 Task: Create new trusted network access through which users can log in to salesforce.com
Action: Mouse moved to (150, 224)
Screenshot: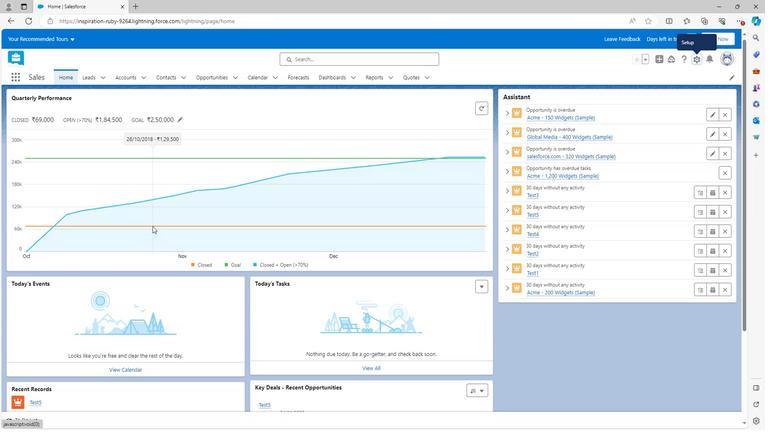
Action: Mouse scrolled (150, 223) with delta (0, 0)
Screenshot: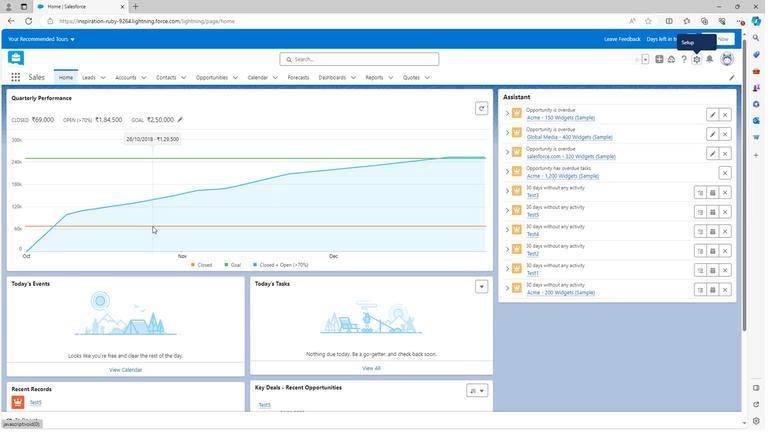 
Action: Mouse scrolled (150, 223) with delta (0, 0)
Screenshot: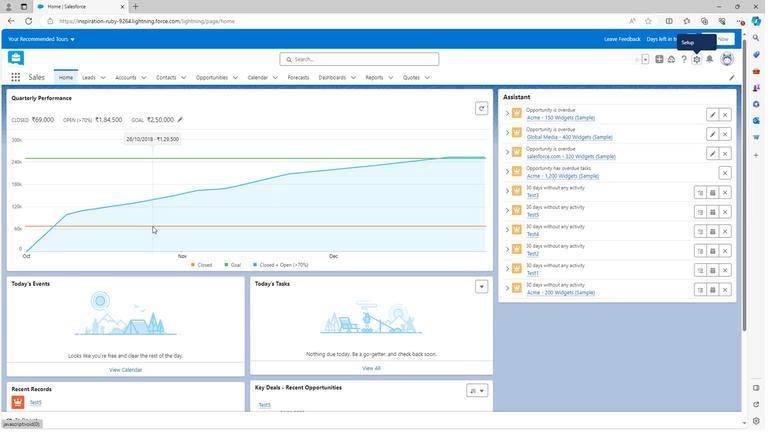 
Action: Mouse moved to (150, 224)
Screenshot: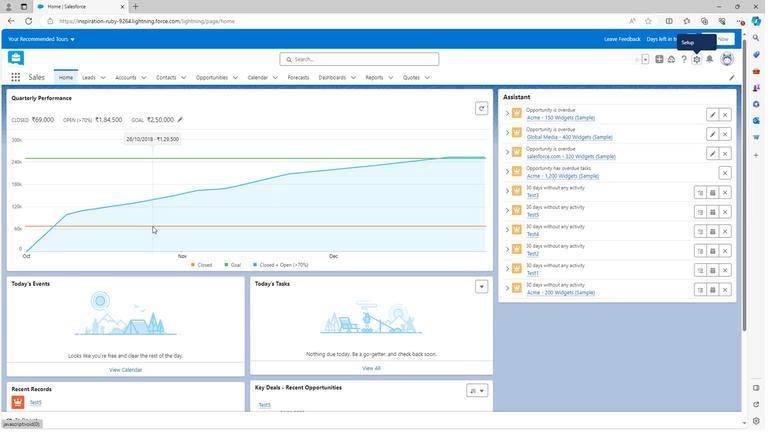 
Action: Mouse scrolled (150, 223) with delta (0, 0)
Screenshot: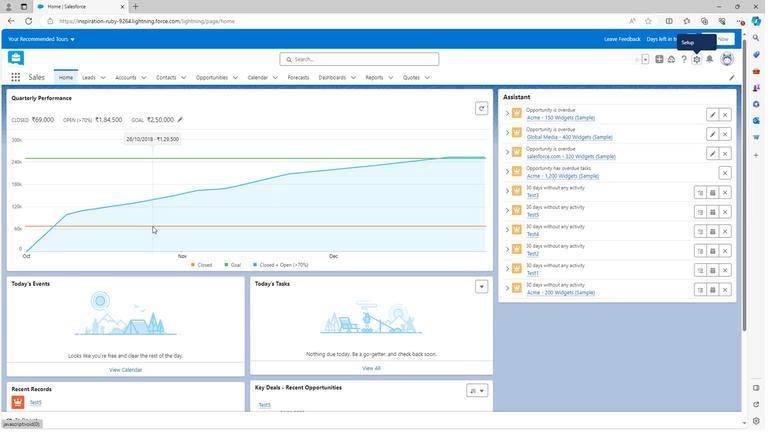 
Action: Mouse scrolled (150, 224) with delta (0, 0)
Screenshot: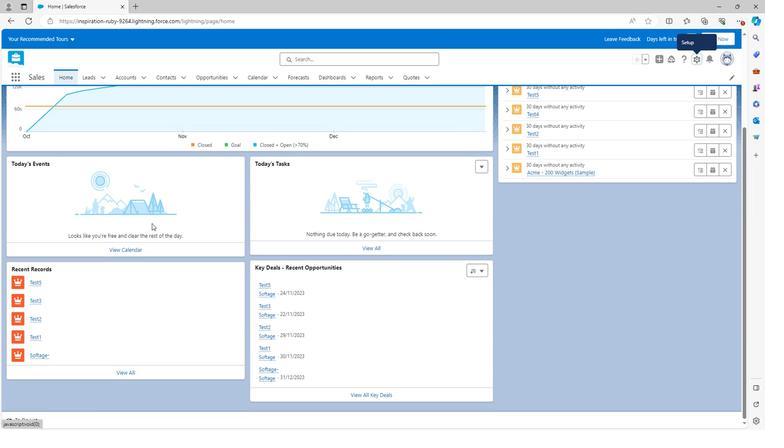 
Action: Mouse scrolled (150, 224) with delta (0, 0)
Screenshot: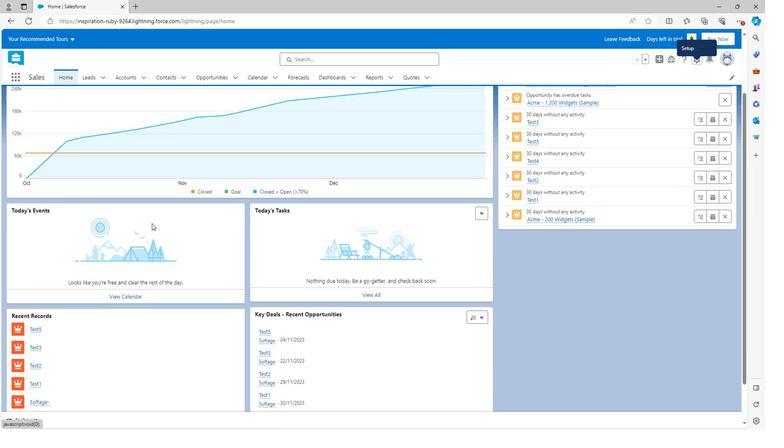 
Action: Mouse scrolled (150, 224) with delta (0, 0)
Screenshot: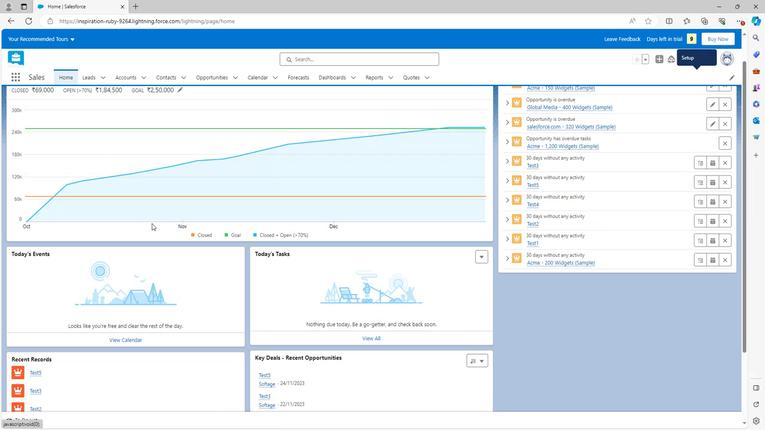 
Action: Mouse moved to (694, 56)
Screenshot: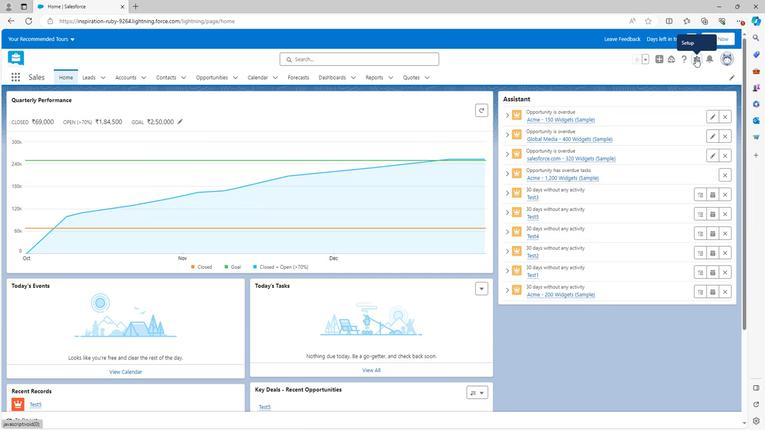 
Action: Mouse pressed left at (694, 56)
Screenshot: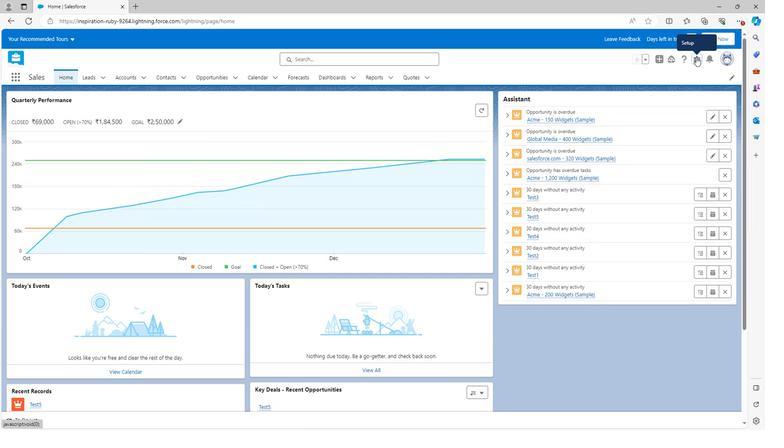 
Action: Mouse moved to (654, 83)
Screenshot: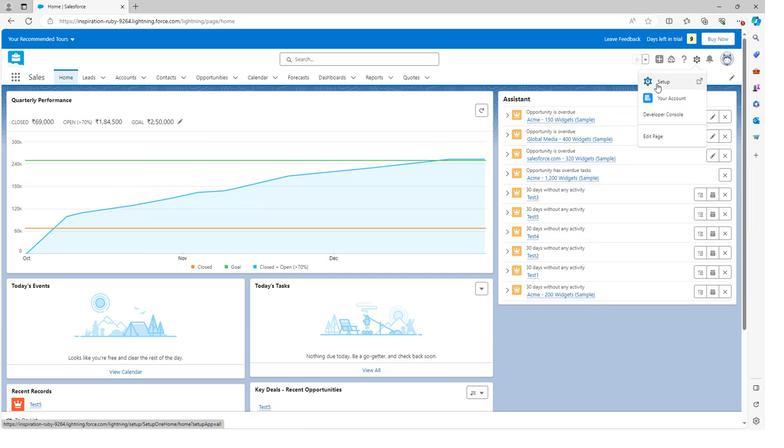 
Action: Mouse pressed left at (654, 83)
Screenshot: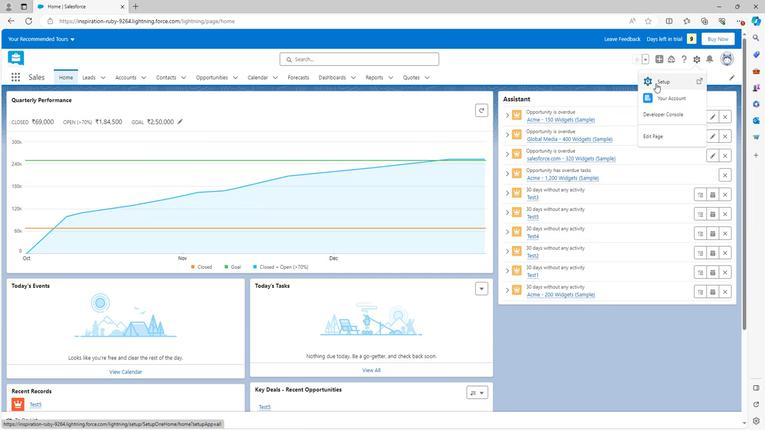 
Action: Mouse moved to (30, 339)
Screenshot: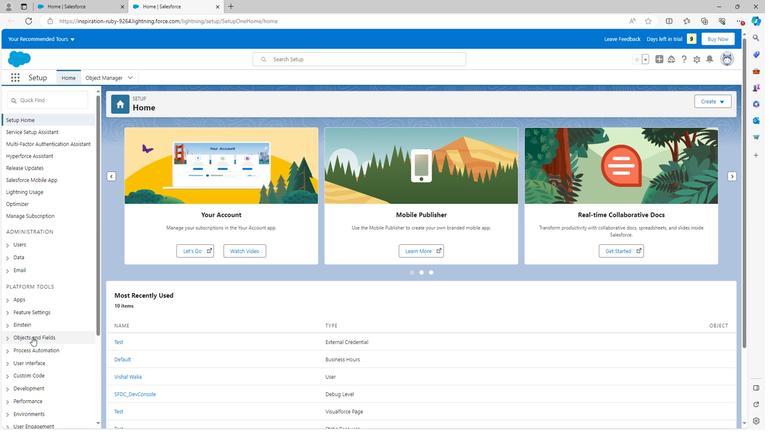 
Action: Mouse scrolled (30, 338) with delta (0, 0)
Screenshot: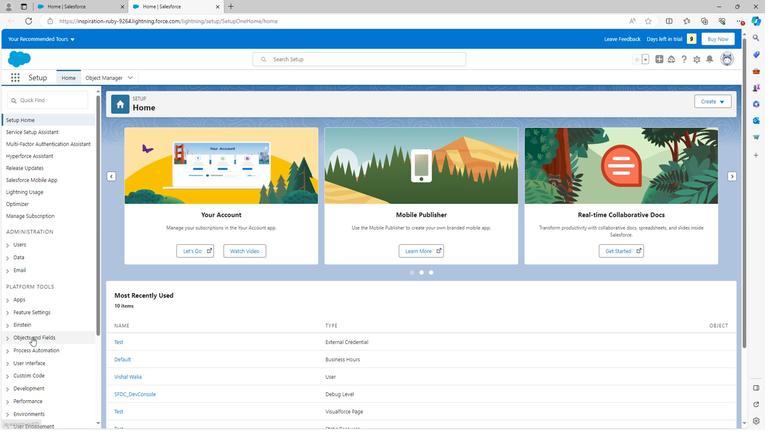 
Action: Mouse scrolled (30, 338) with delta (0, 0)
Screenshot: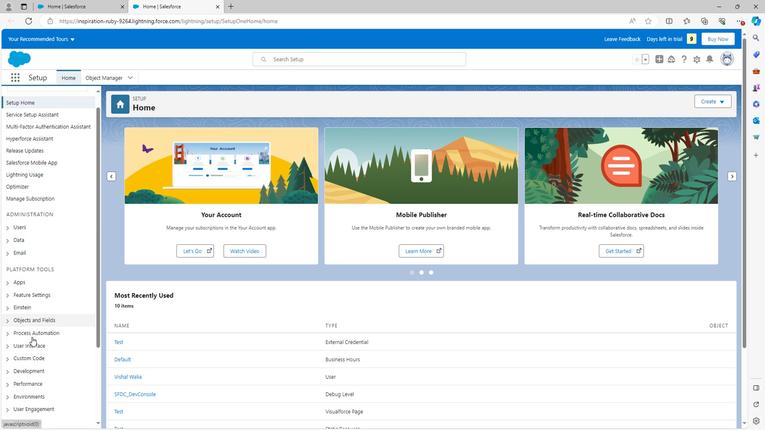 
Action: Mouse scrolled (30, 338) with delta (0, 0)
Screenshot: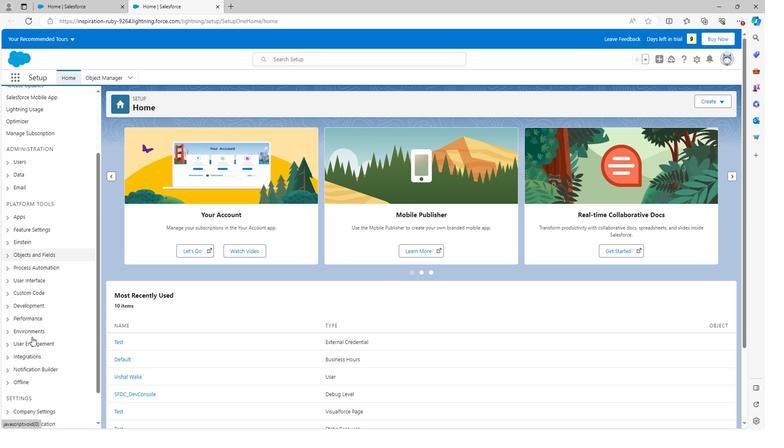 
Action: Mouse scrolled (30, 338) with delta (0, 0)
Screenshot: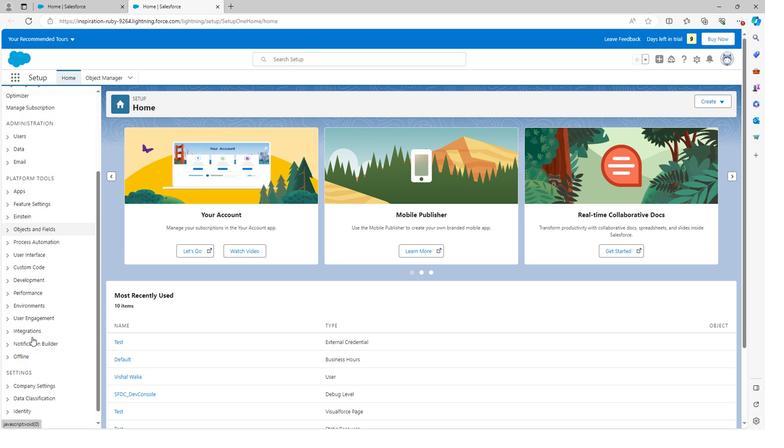 
Action: Mouse scrolled (30, 338) with delta (0, 0)
Screenshot: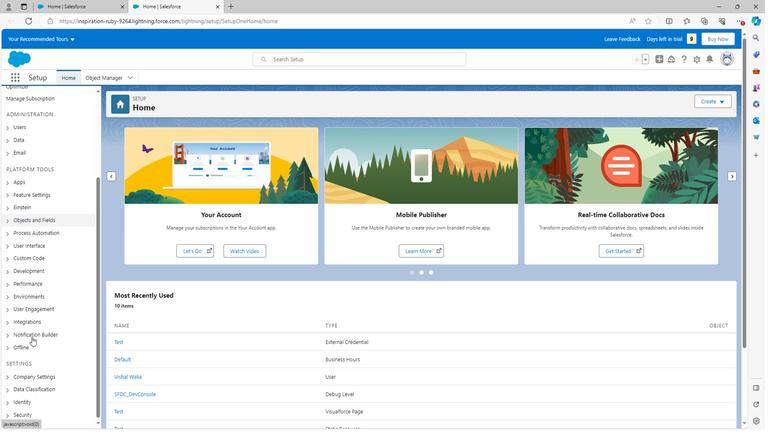 
Action: Mouse scrolled (30, 338) with delta (0, 0)
Screenshot: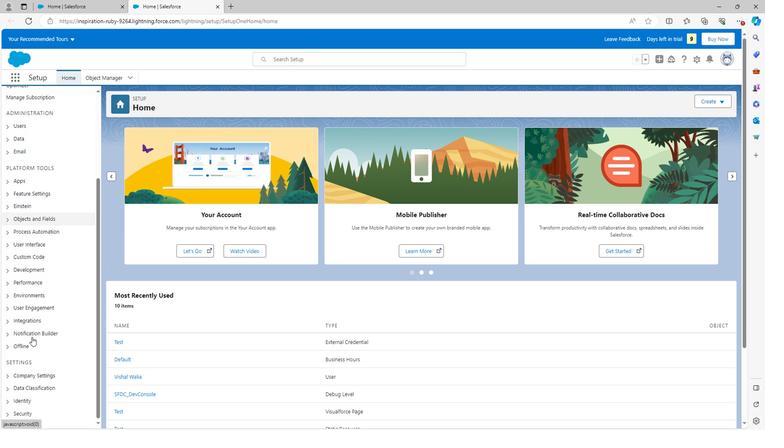 
Action: Mouse scrolled (30, 338) with delta (0, 0)
Screenshot: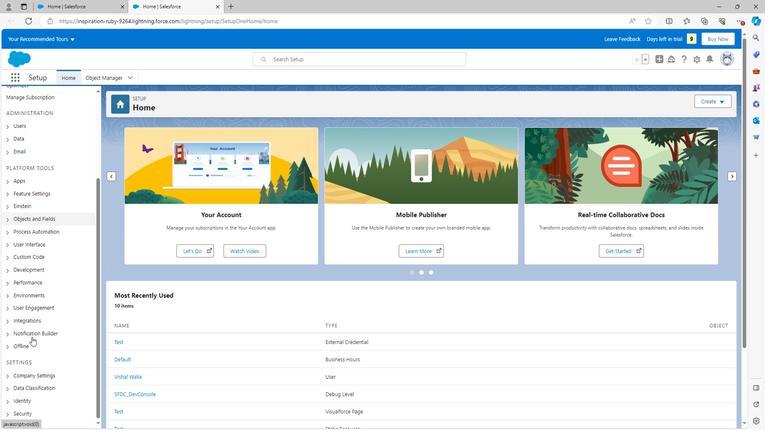 
Action: Mouse moved to (3, 413)
Screenshot: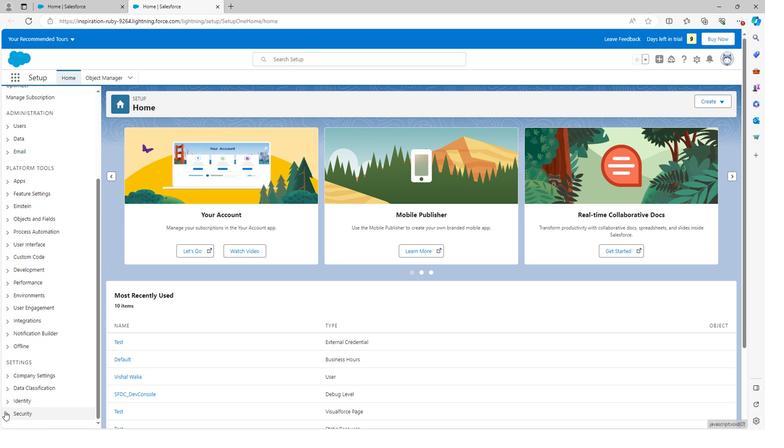 
Action: Mouse pressed left at (3, 413)
Screenshot: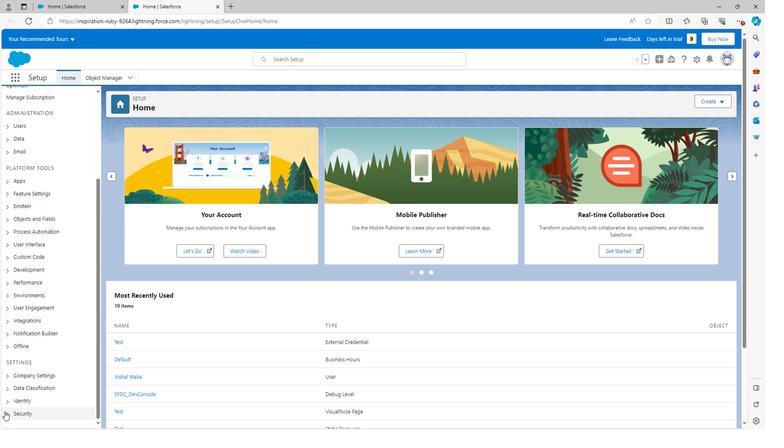 
Action: Mouse scrolled (3, 413) with delta (0, 0)
Screenshot: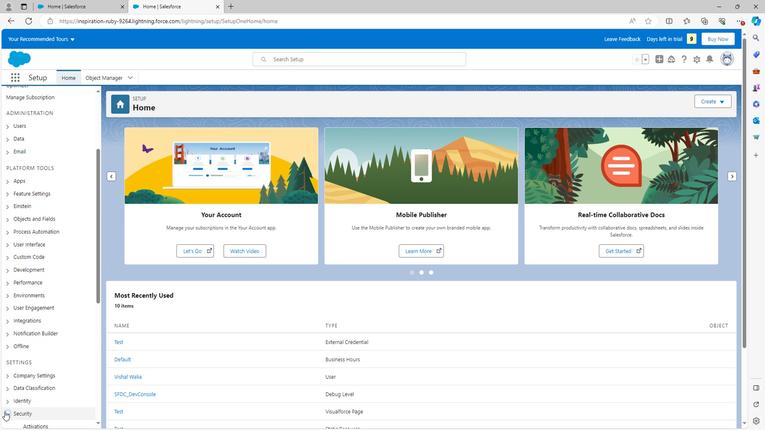 
Action: Mouse scrolled (3, 413) with delta (0, 0)
Screenshot: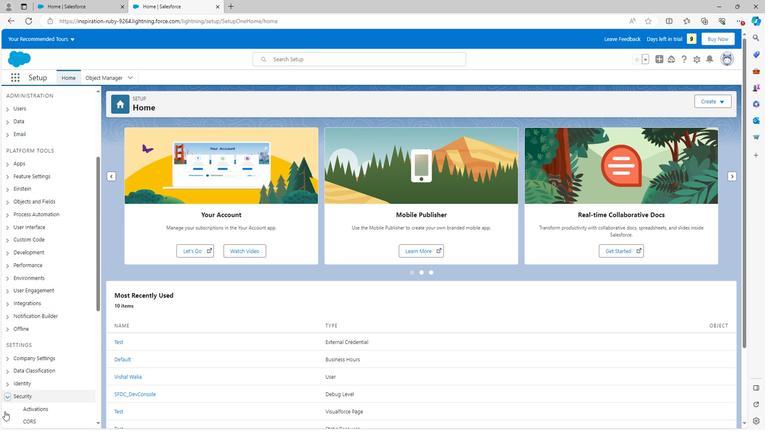 
Action: Mouse scrolled (3, 413) with delta (0, 0)
Screenshot: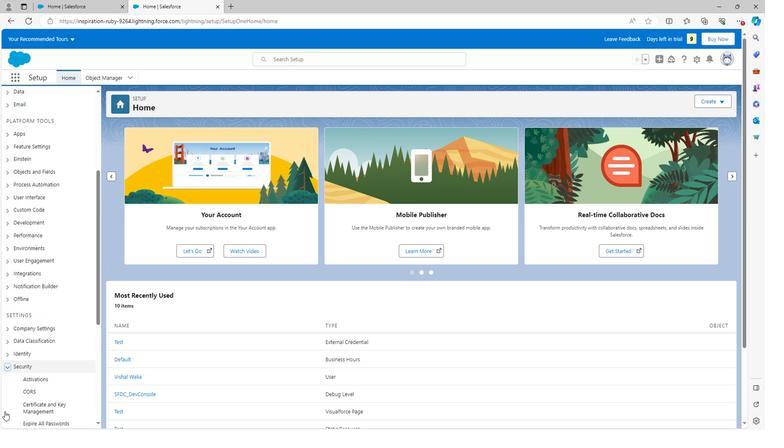 
Action: Mouse moved to (15, 396)
Screenshot: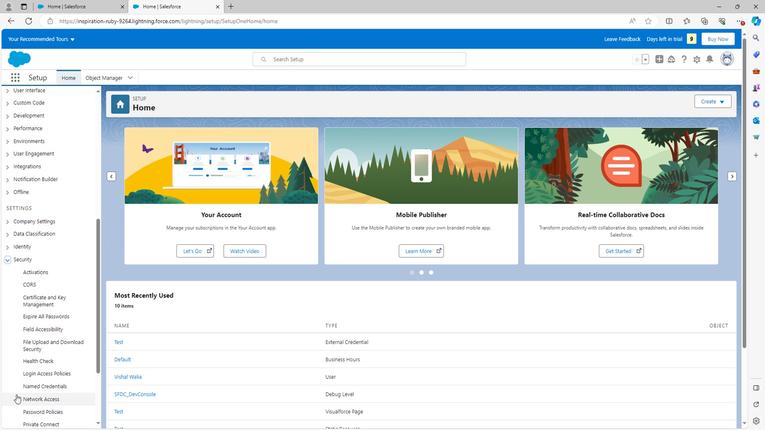 
Action: Mouse scrolled (15, 395) with delta (0, 0)
Screenshot: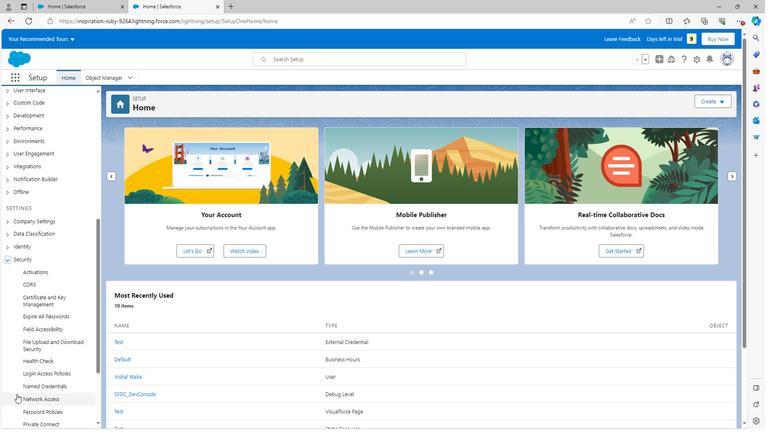 
Action: Mouse scrolled (15, 395) with delta (0, 0)
Screenshot: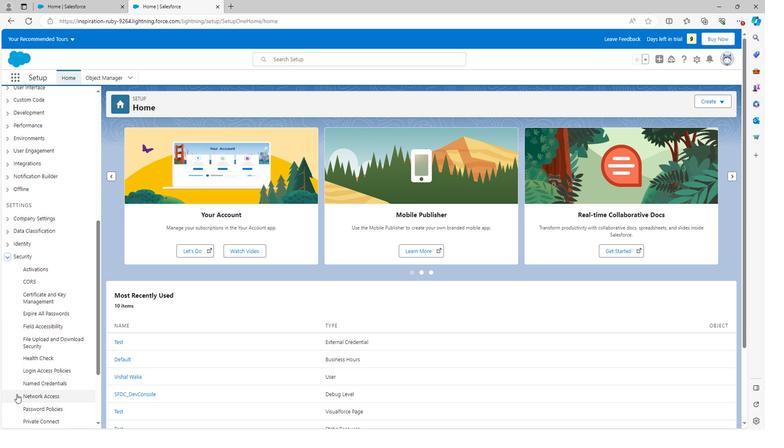 
Action: Mouse moved to (47, 299)
Screenshot: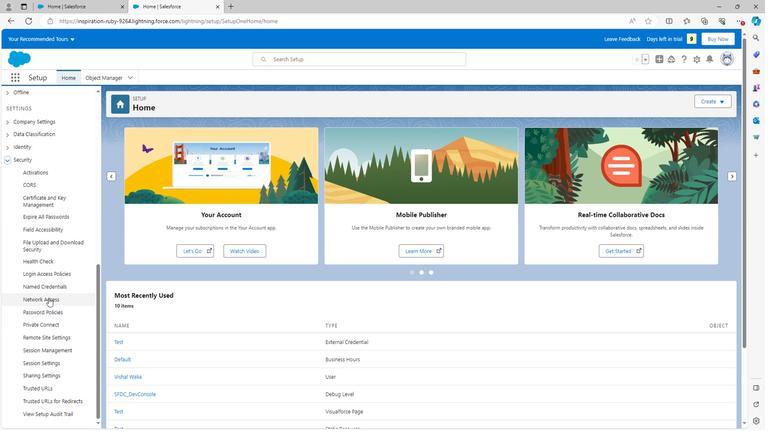 
Action: Mouse pressed left at (47, 299)
Screenshot: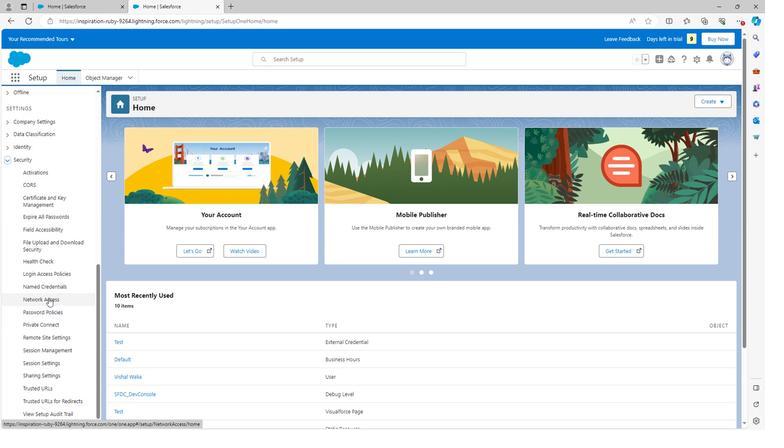 
Action: Mouse moved to (313, 166)
Screenshot: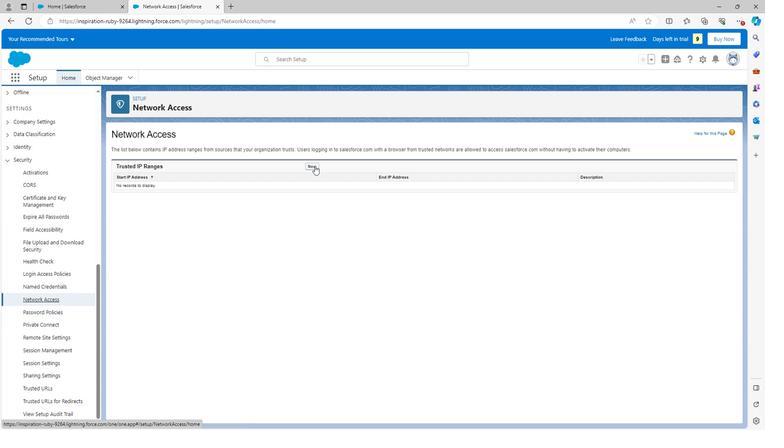 
Action: Mouse pressed left at (313, 166)
Screenshot: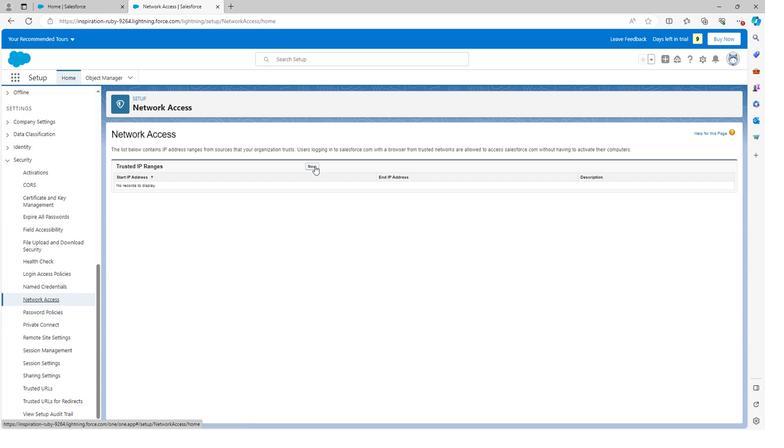 
Action: Mouse moved to (266, 193)
Screenshot: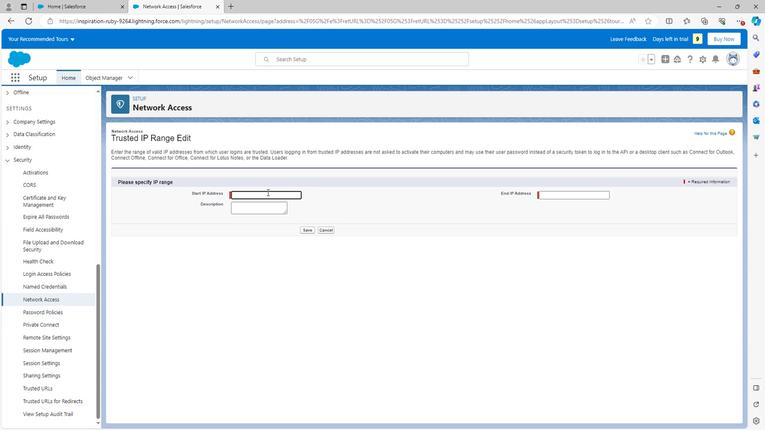 
Action: Mouse pressed left at (266, 193)
Screenshot: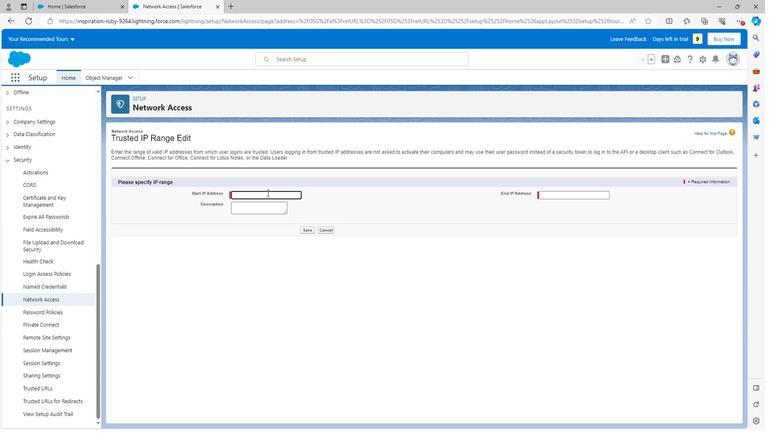 
Action: Mouse moved to (556, 193)
Screenshot: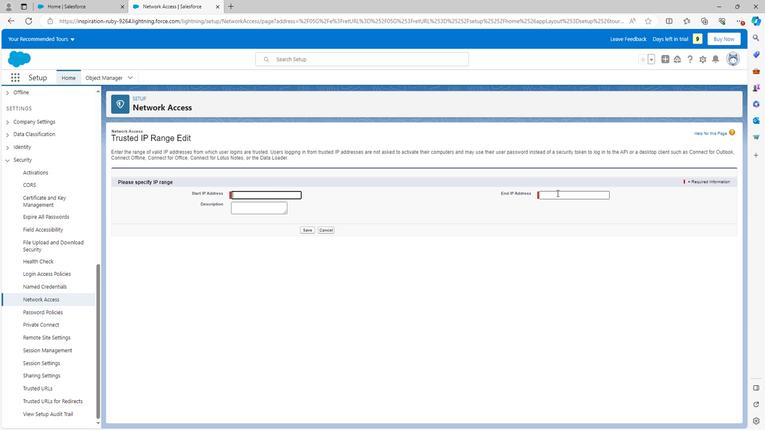 
Action: Mouse pressed left at (556, 193)
Screenshot: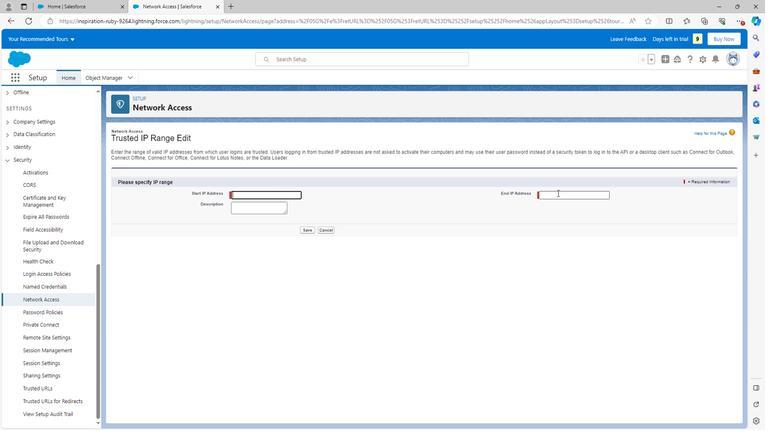 
Action: Mouse moved to (266, 211)
Screenshot: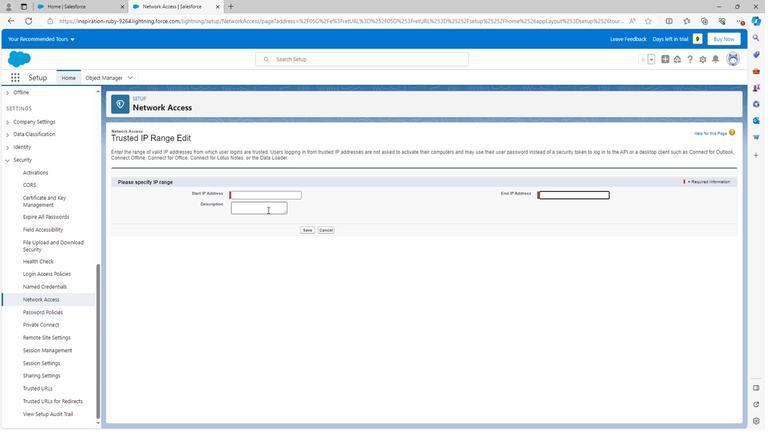 
Action: Mouse pressed left at (266, 211)
Screenshot: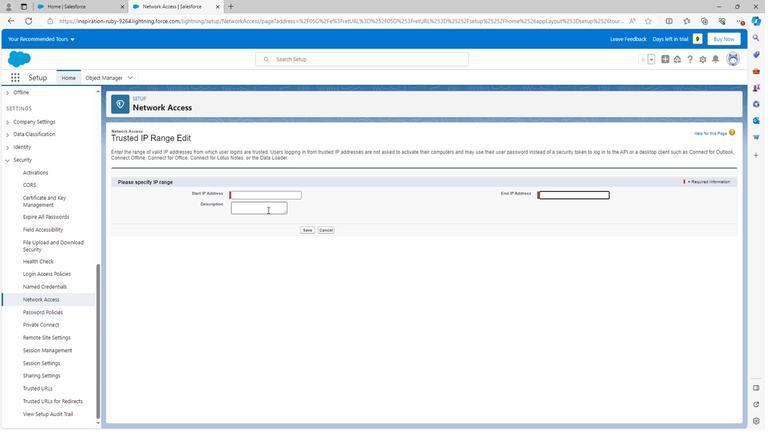 
Action: Mouse moved to (322, 232)
Screenshot: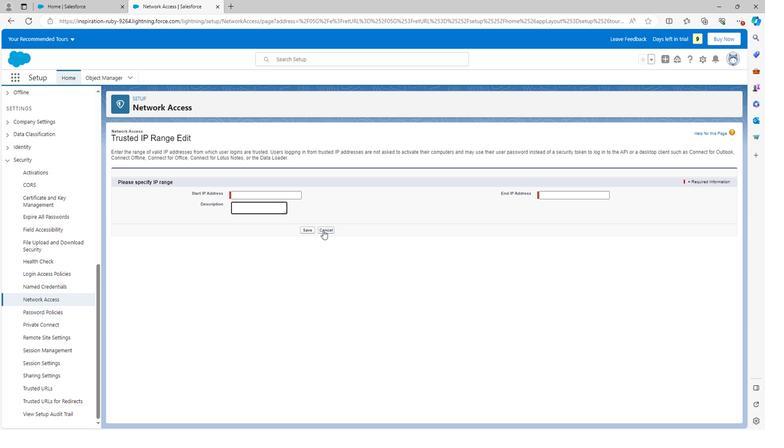 
Action: Mouse pressed left at (322, 232)
Screenshot: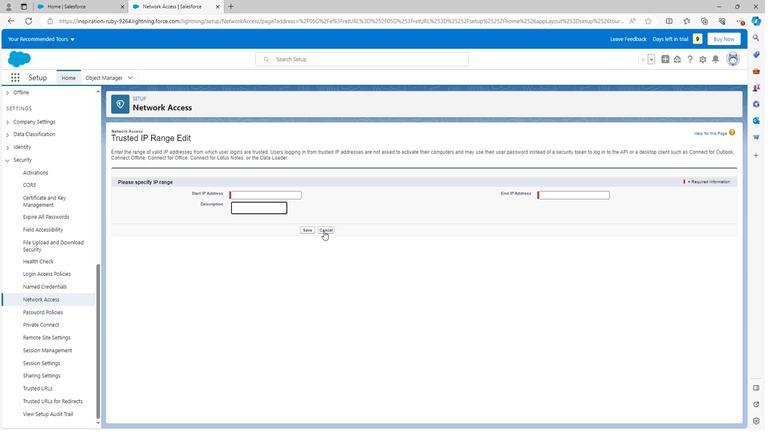
Action: Mouse moved to (315, 234)
Screenshot: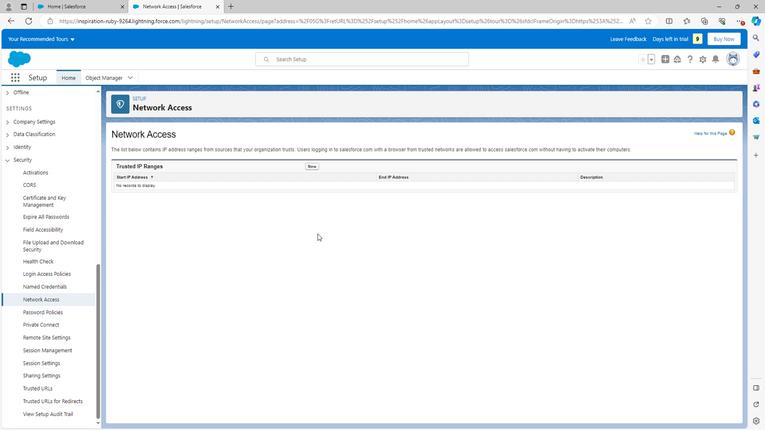 
